 Task: Set the output module to "WaveOut audio output".
Action: Mouse moved to (134, 20)
Screenshot: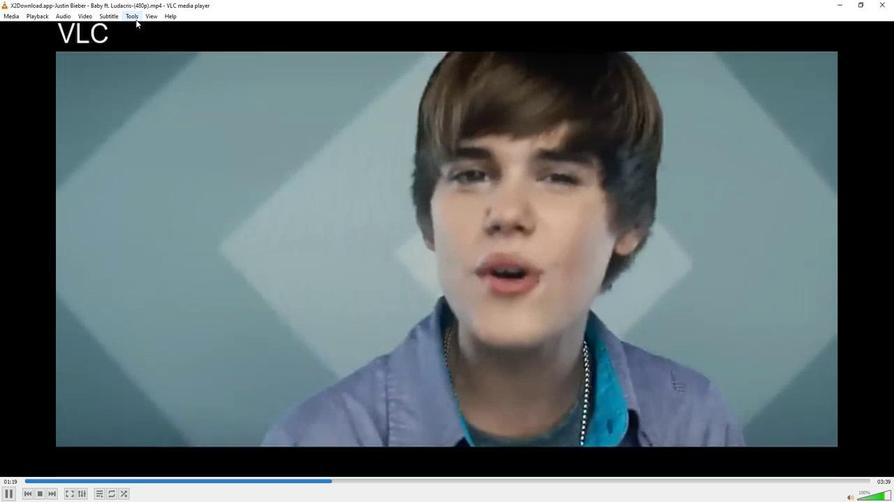 
Action: Mouse pressed left at (134, 20)
Screenshot: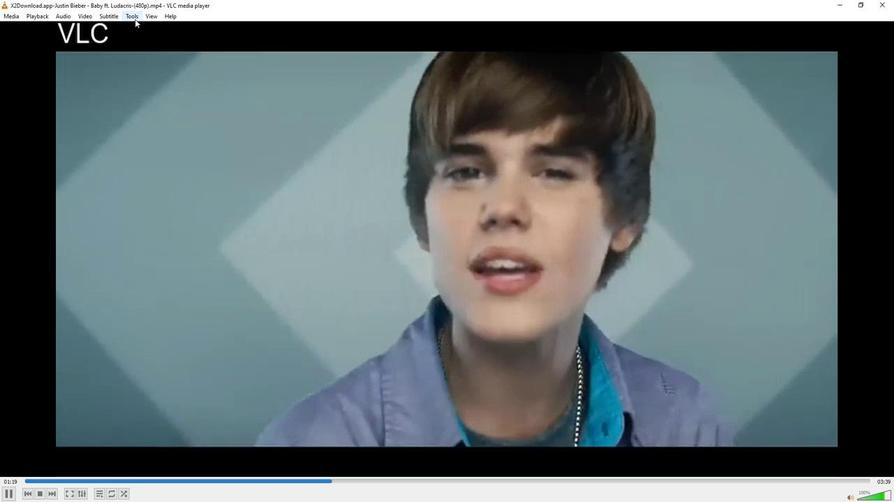 
Action: Mouse moved to (157, 125)
Screenshot: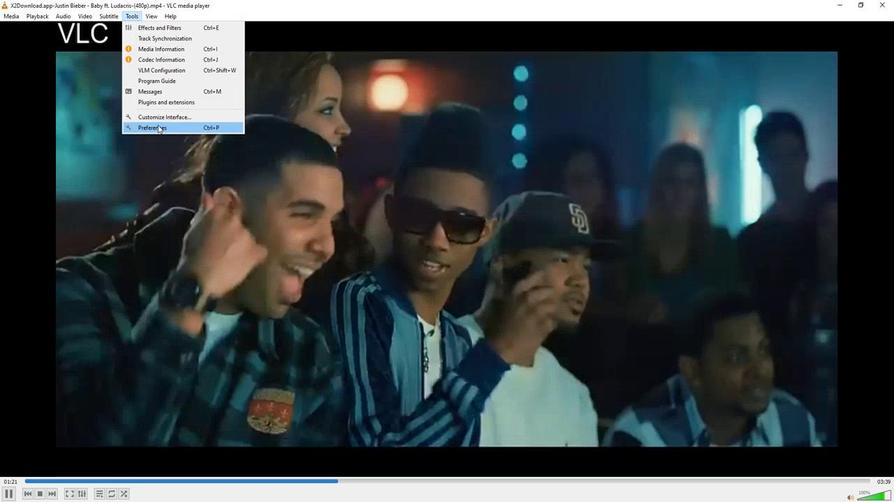 
Action: Mouse pressed left at (157, 125)
Screenshot: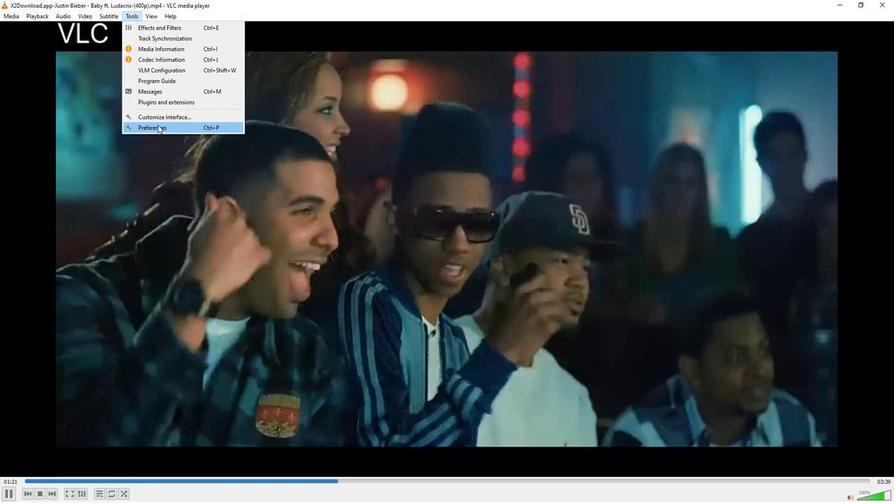 
Action: Mouse moved to (376, 88)
Screenshot: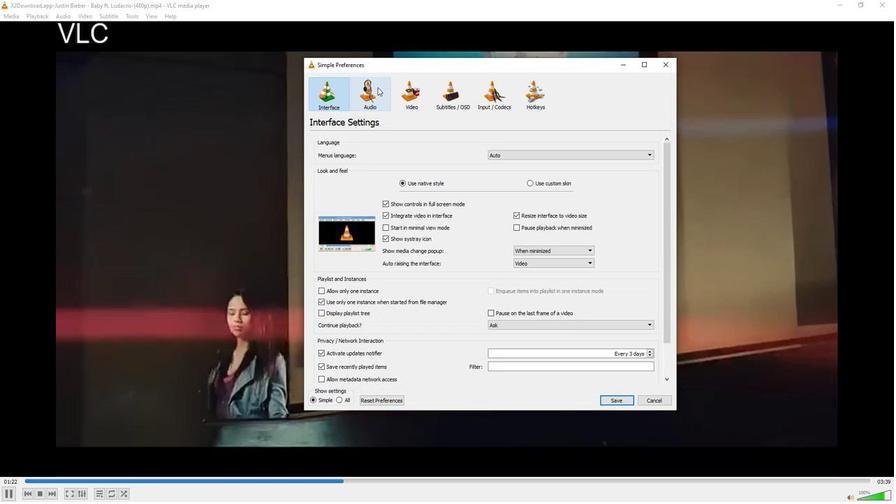 
Action: Mouse pressed left at (376, 88)
Screenshot: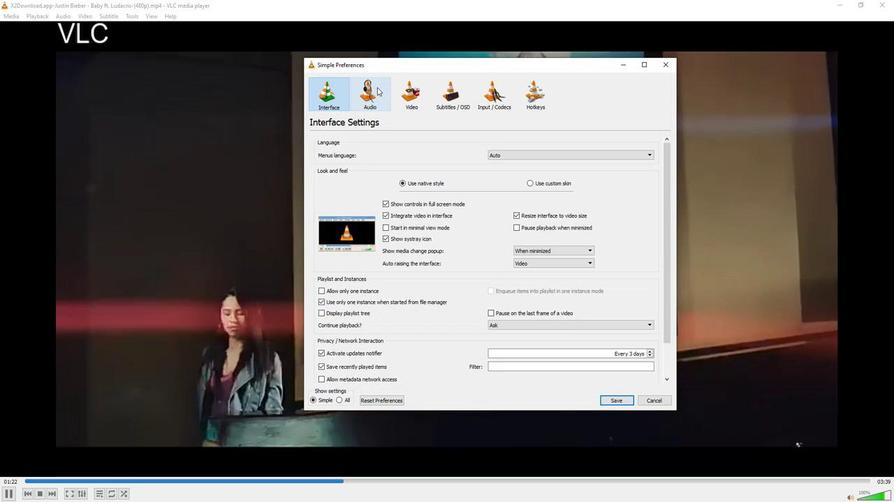 
Action: Mouse moved to (454, 192)
Screenshot: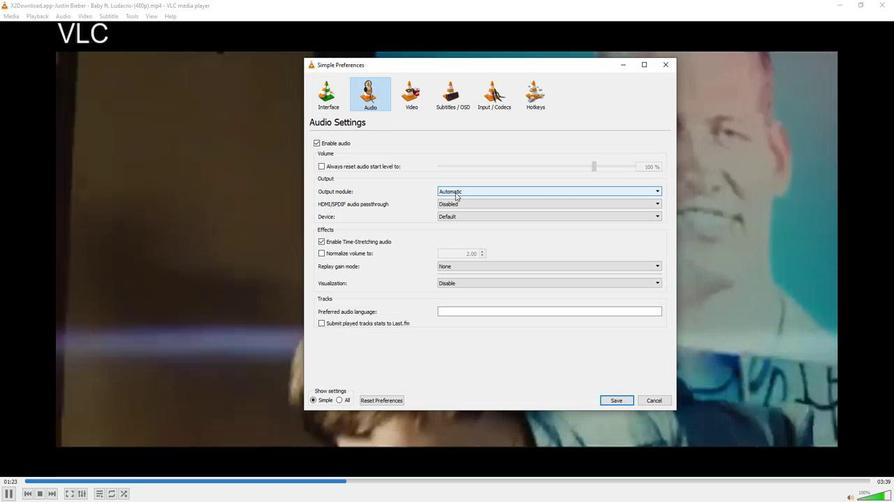 
Action: Mouse pressed left at (454, 192)
Screenshot: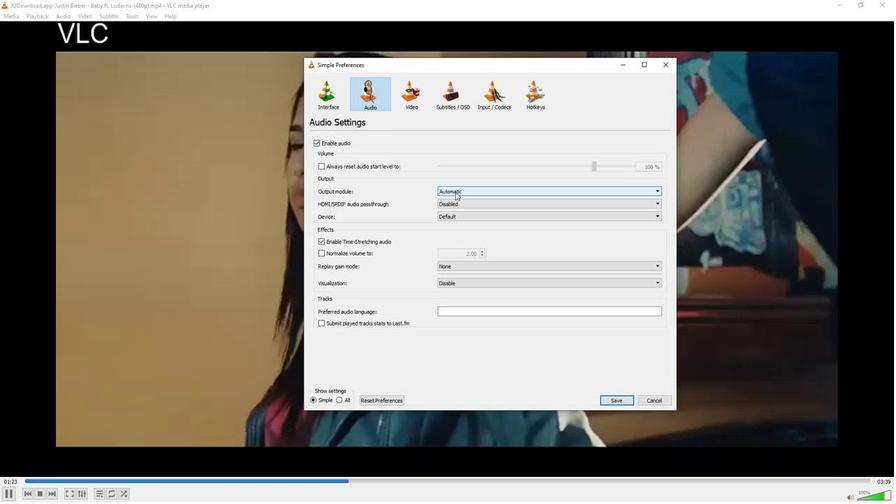 
Action: Mouse moved to (454, 215)
Screenshot: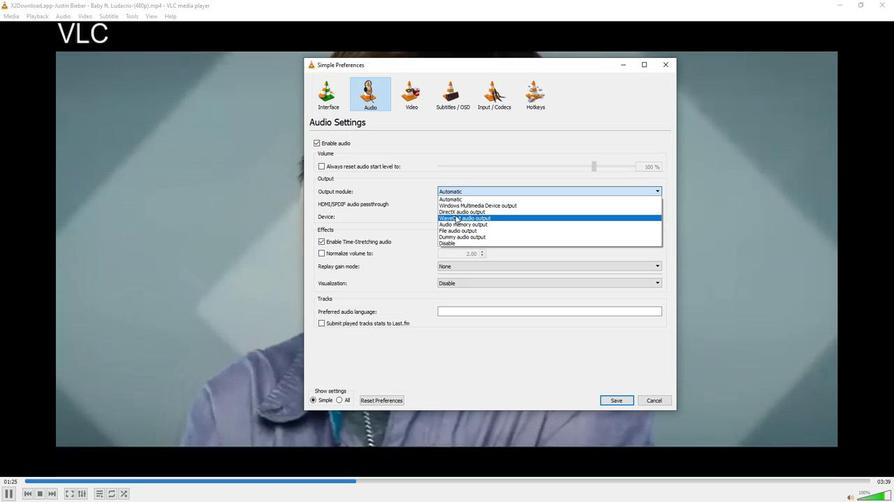 
Action: Mouse pressed left at (454, 215)
Screenshot: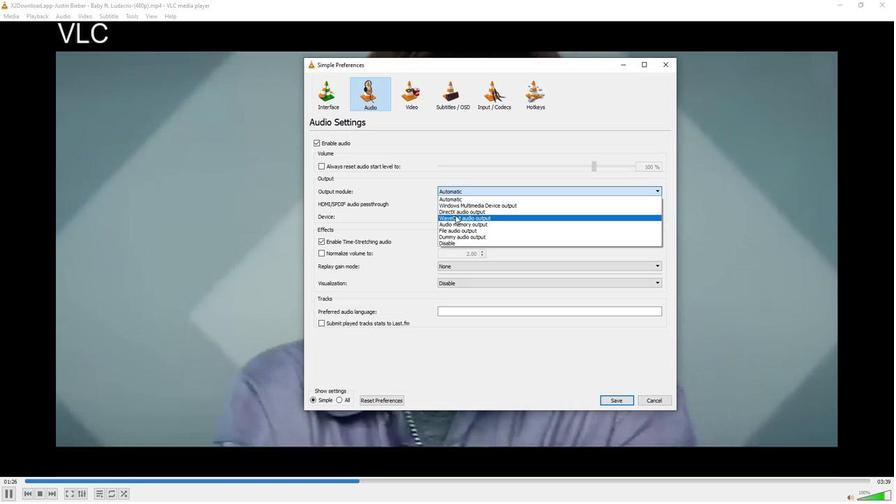 
Action: Mouse moved to (443, 370)
Screenshot: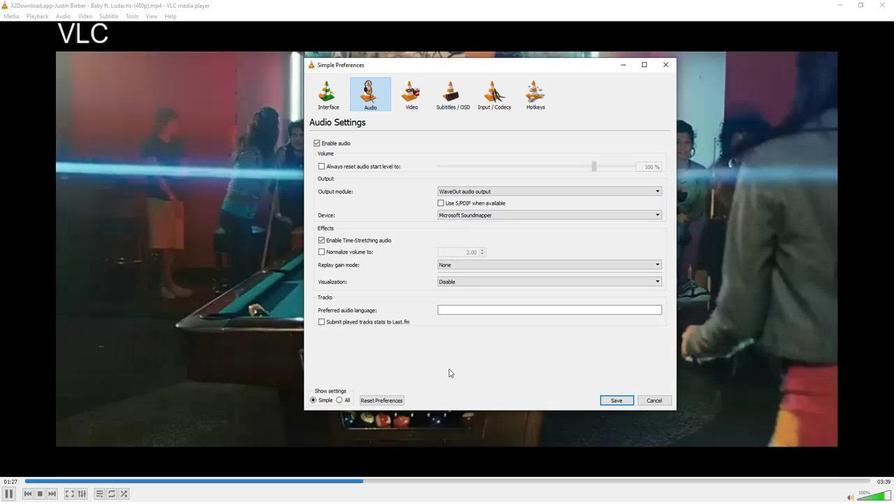 
